 Task: Change the chroma format of the Dirac video decoder using libschroedinger to 4:2:2.
Action: Mouse moved to (134, 23)
Screenshot: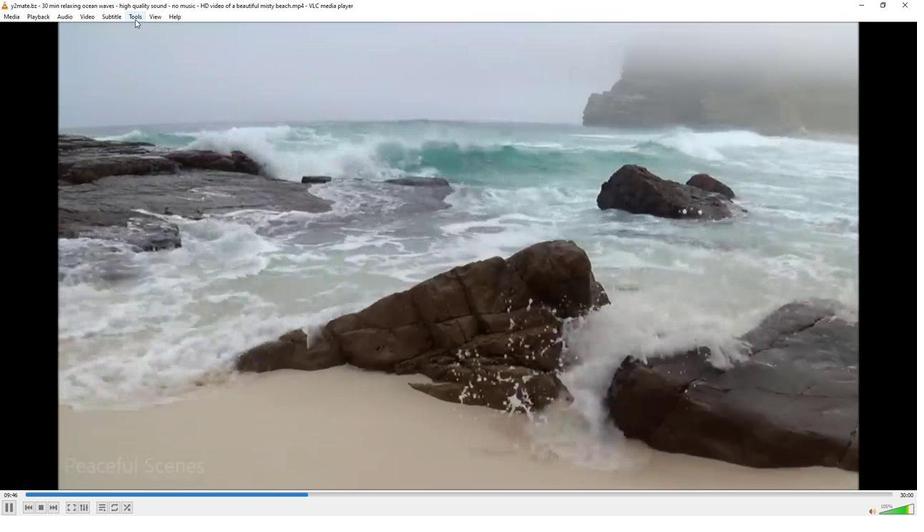 
Action: Mouse pressed left at (134, 23)
Screenshot: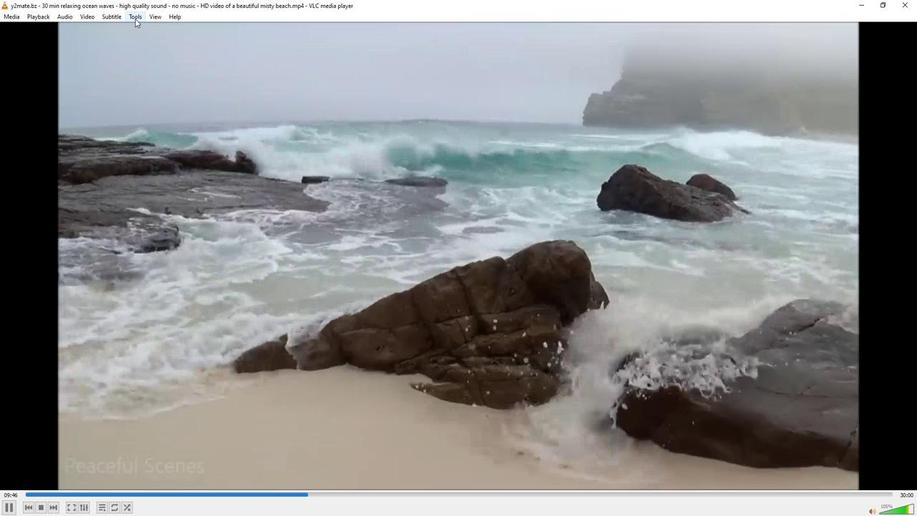 
Action: Mouse moved to (154, 133)
Screenshot: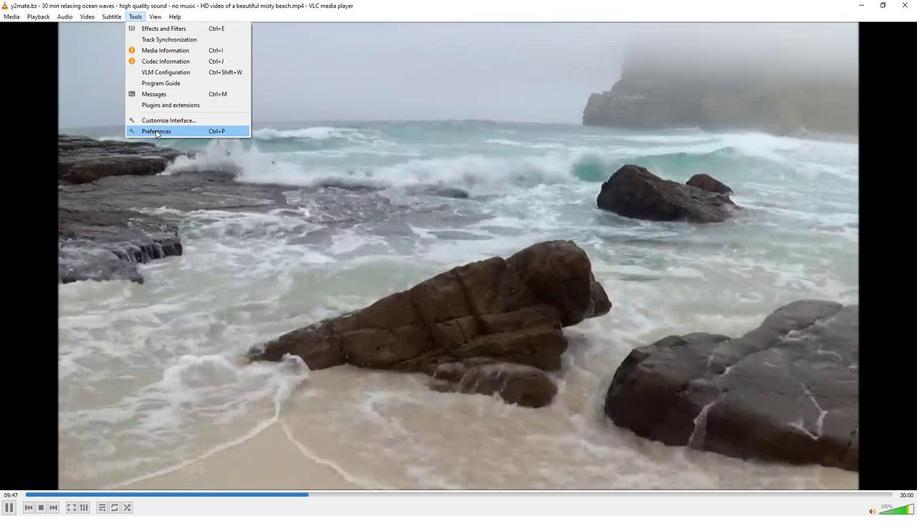 
Action: Mouse pressed left at (154, 133)
Screenshot: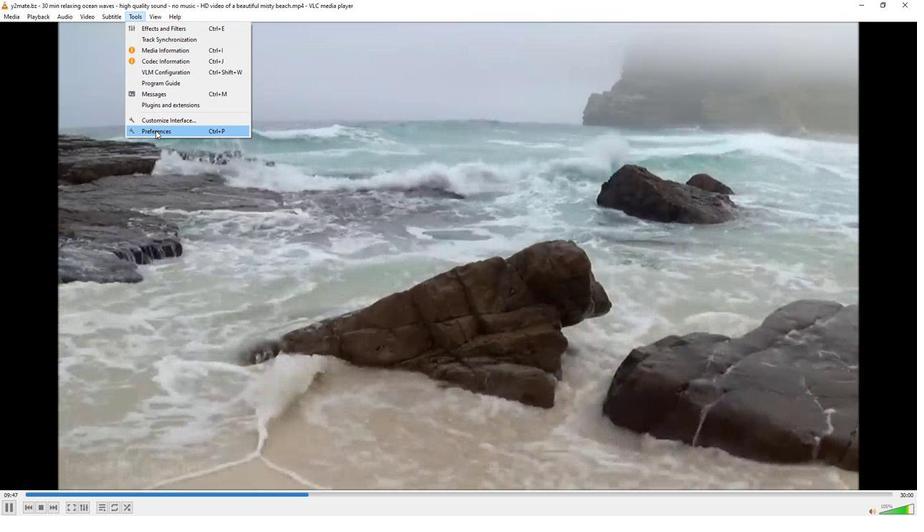 
Action: Mouse moved to (106, 402)
Screenshot: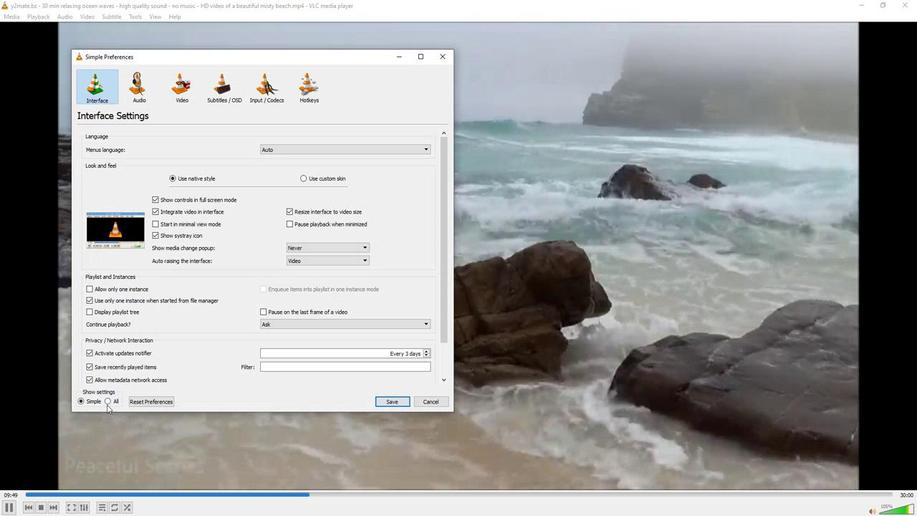 
Action: Mouse pressed left at (106, 402)
Screenshot: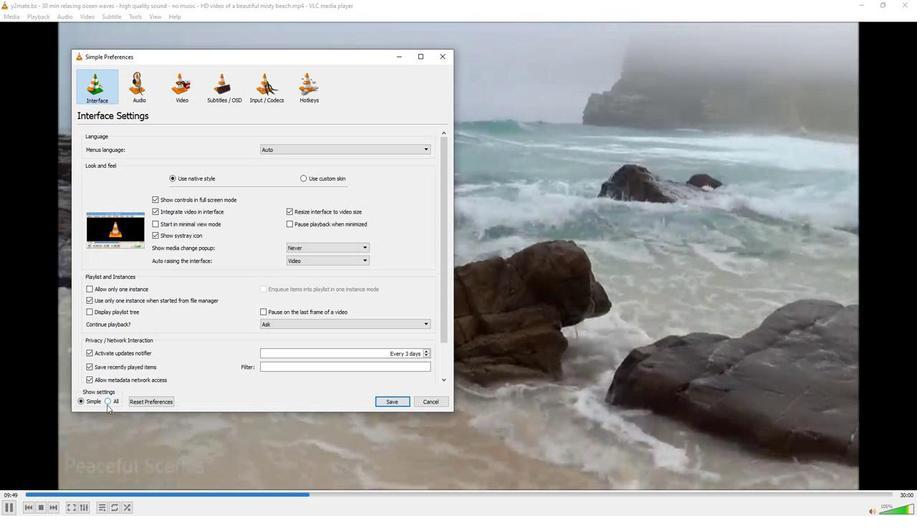 
Action: Mouse moved to (92, 304)
Screenshot: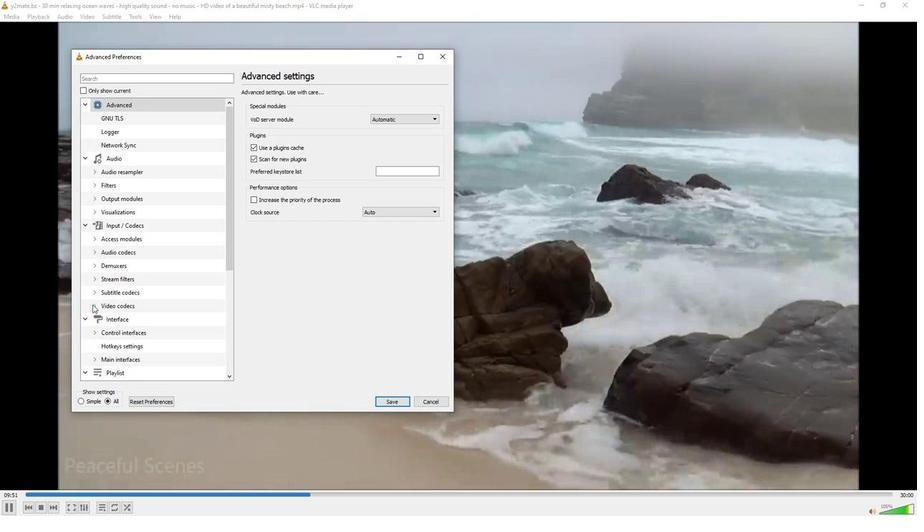 
Action: Mouse pressed left at (92, 304)
Screenshot: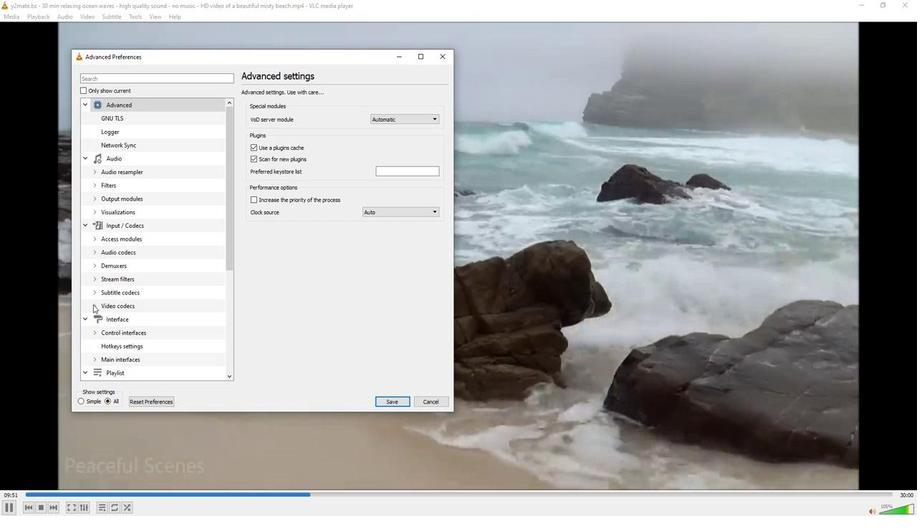 
Action: Mouse moved to (129, 369)
Screenshot: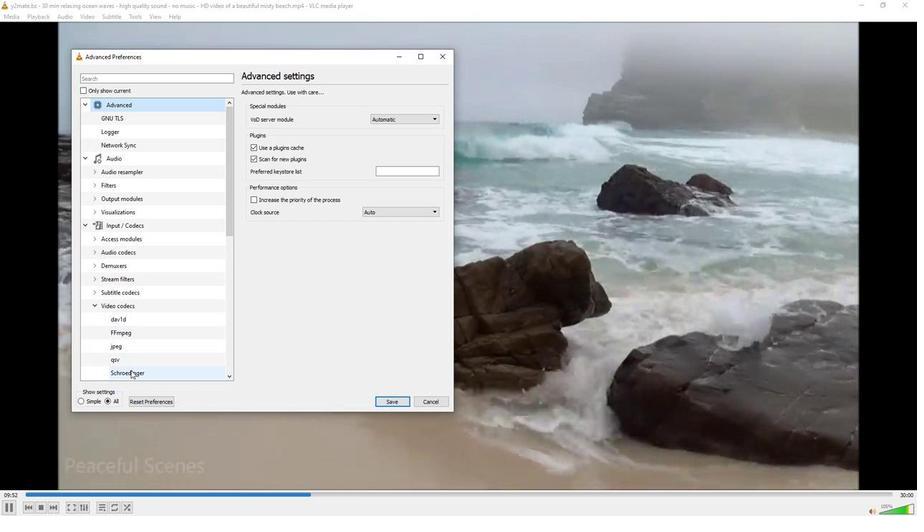 
Action: Mouse pressed left at (129, 369)
Screenshot: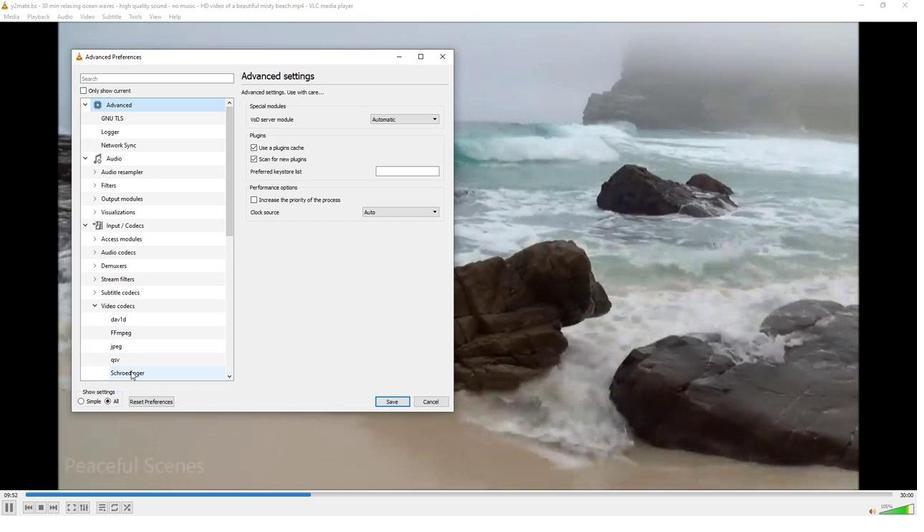 
Action: Mouse moved to (405, 221)
Screenshot: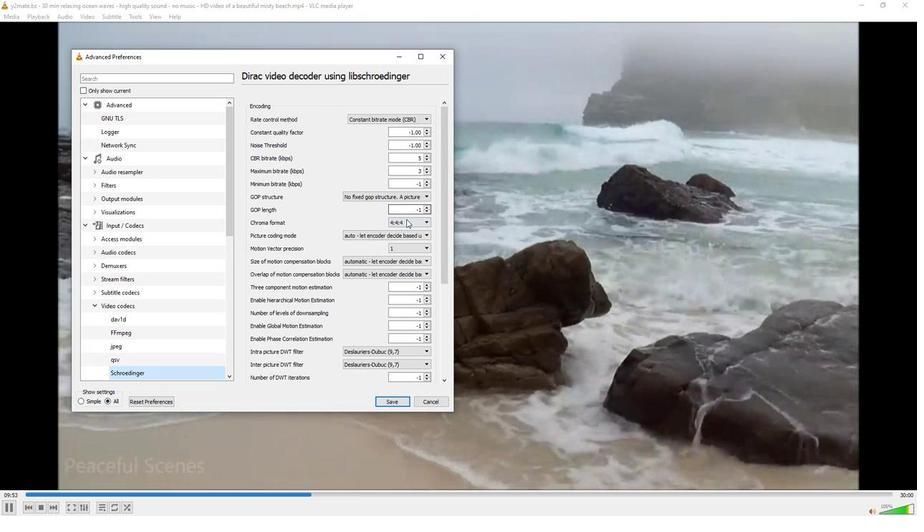 
Action: Mouse pressed left at (405, 221)
Screenshot: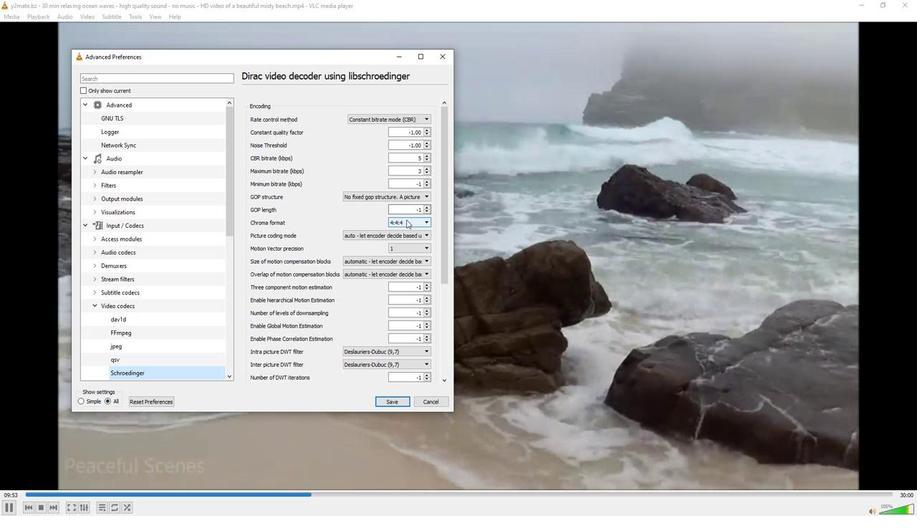 
Action: Mouse moved to (407, 235)
Screenshot: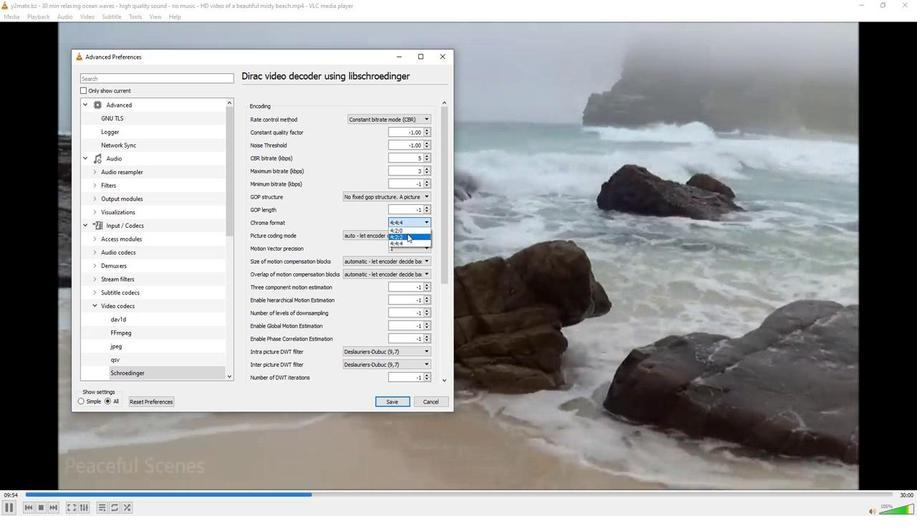 
Action: Mouse pressed left at (407, 235)
Screenshot: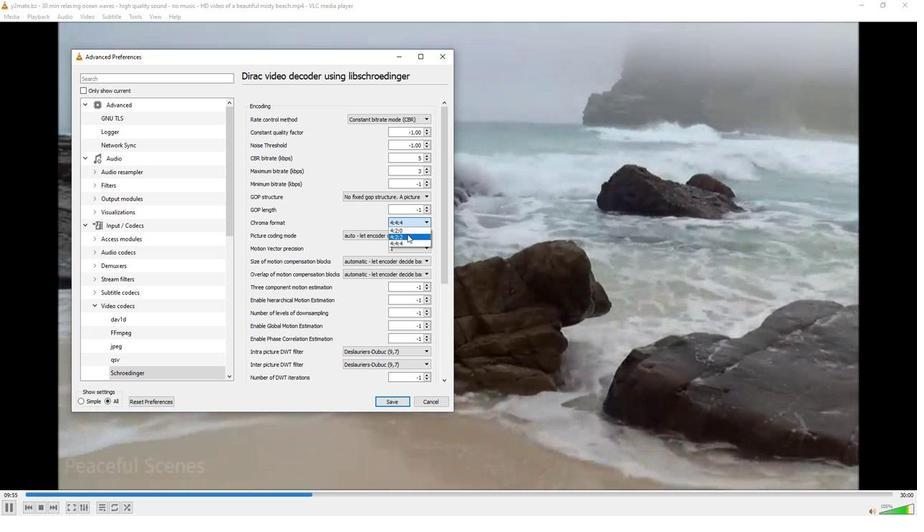 
Action: Mouse moved to (405, 240)
Screenshot: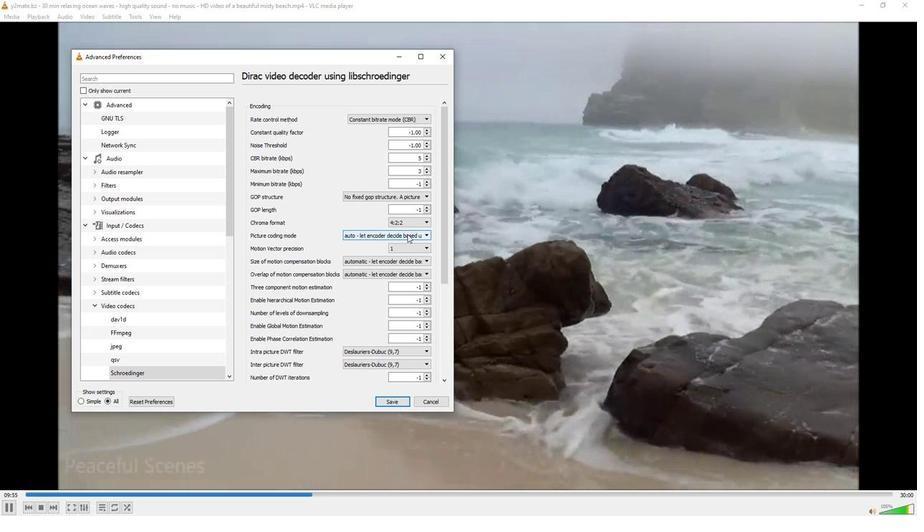 
